Task: Create in the project XpressTech in Backlog an issue 'Integrate a new live chat feature into an existing e-commerce website to improve customer service and engagement', assign it to team member softage.1@softage.net and change the status to IN PROGRESS.
Action: Mouse moved to (89, 179)
Screenshot: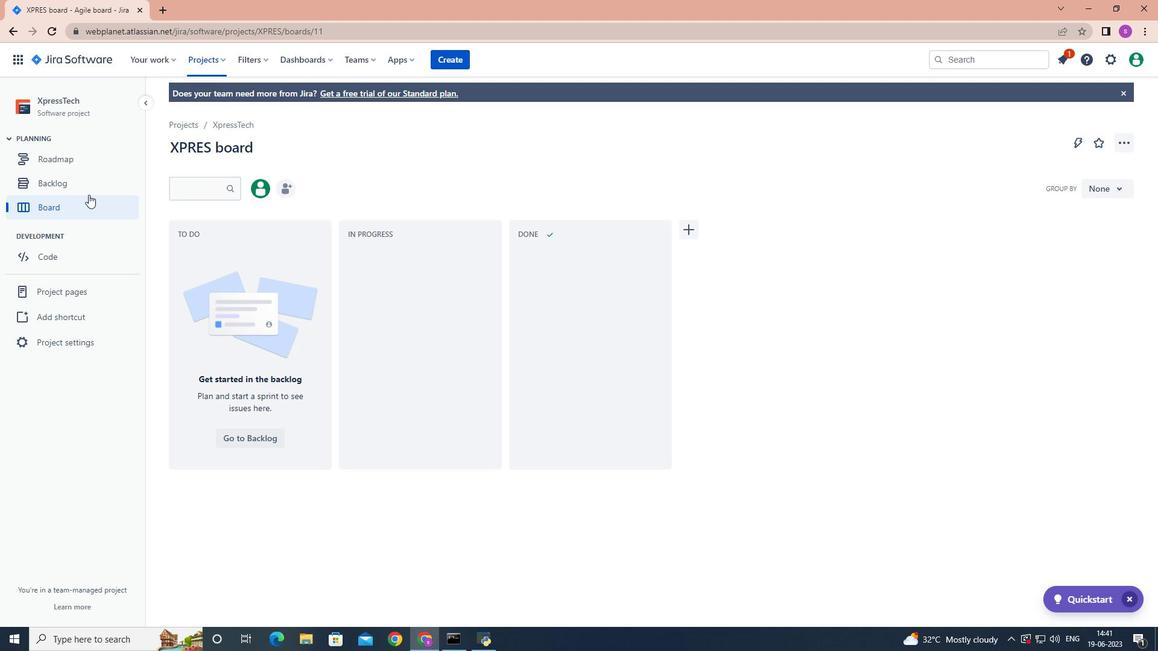 
Action: Mouse pressed left at (89, 179)
Screenshot: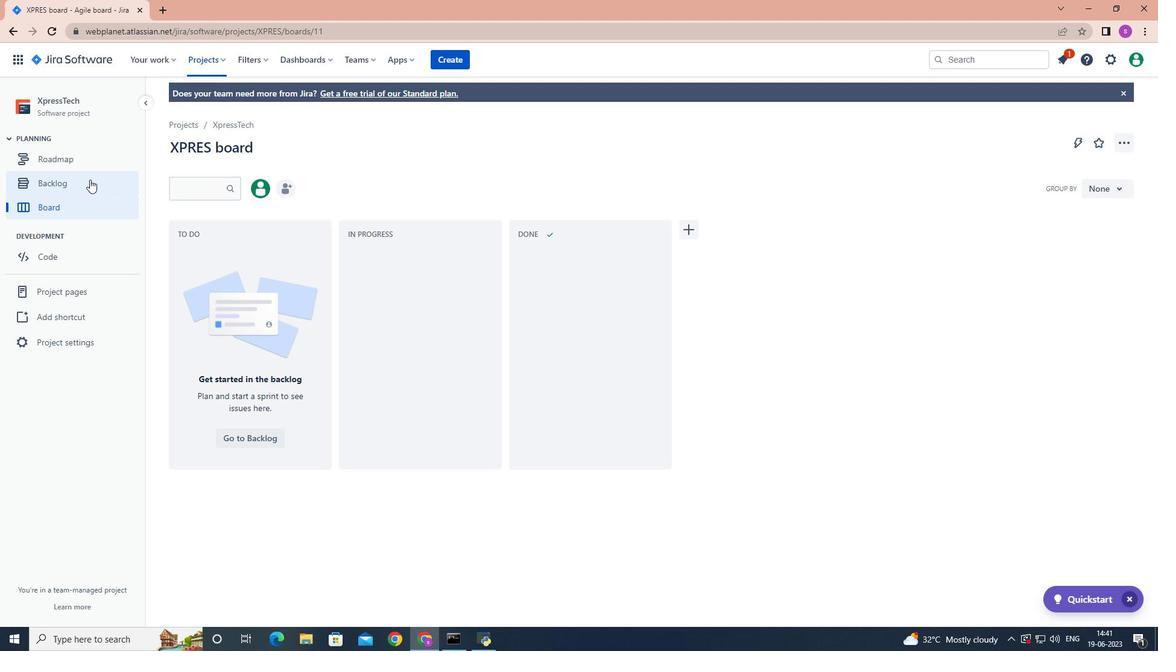 
Action: Mouse moved to (494, 545)
Screenshot: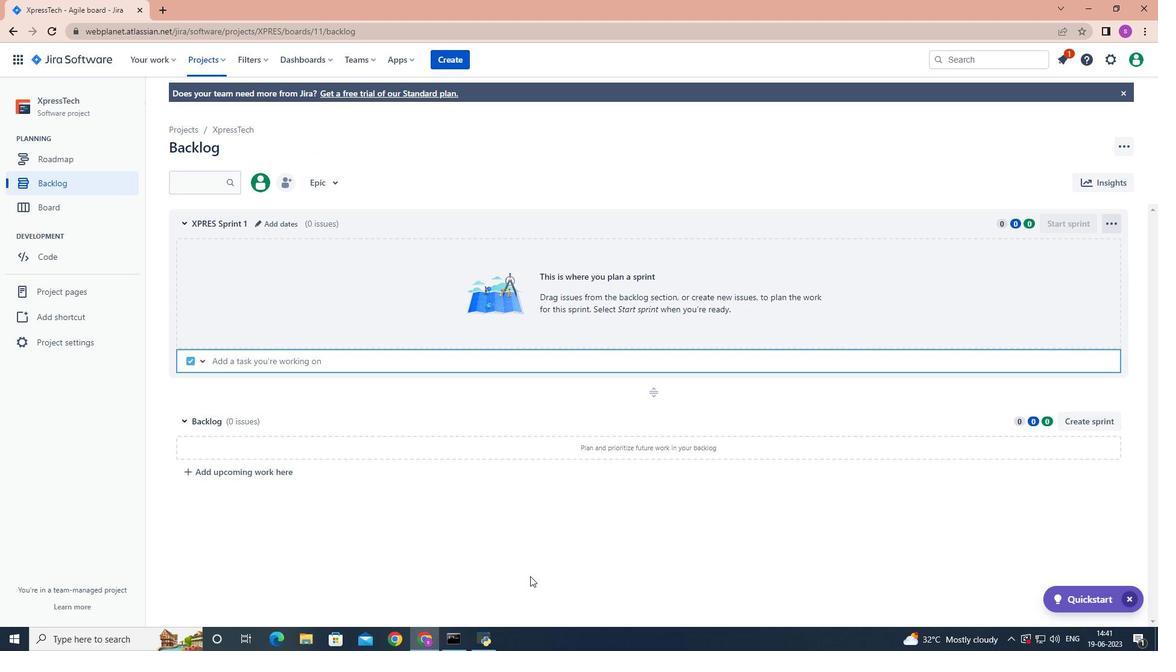 
Action: Mouse pressed left at (494, 545)
Screenshot: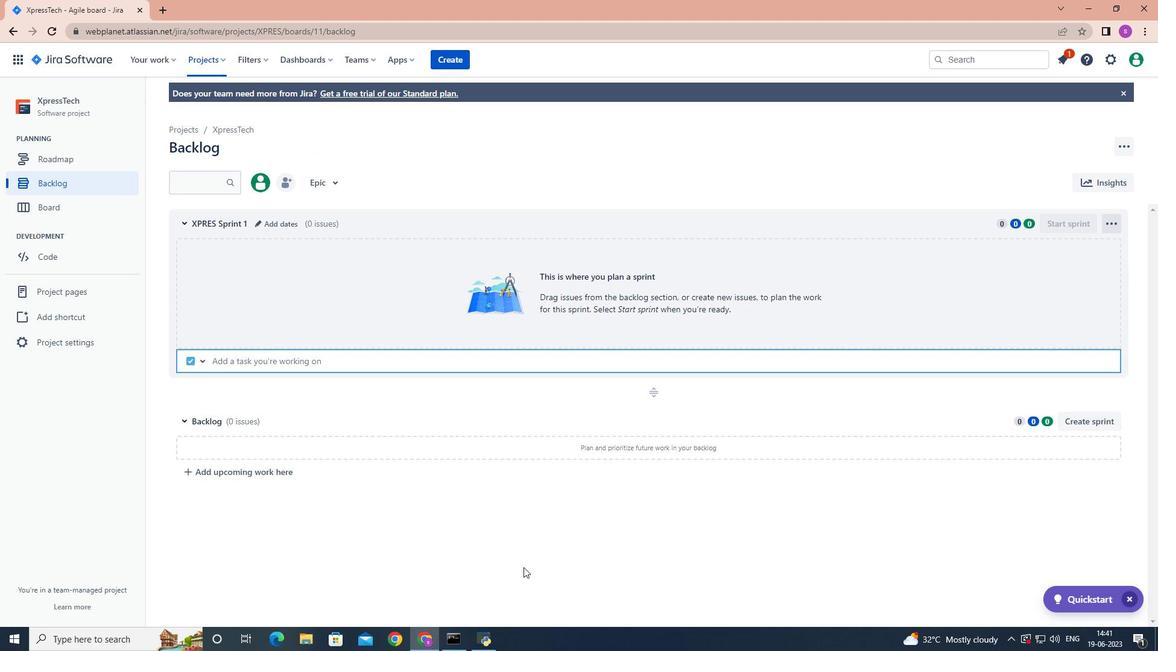 
Action: Mouse moved to (238, 362)
Screenshot: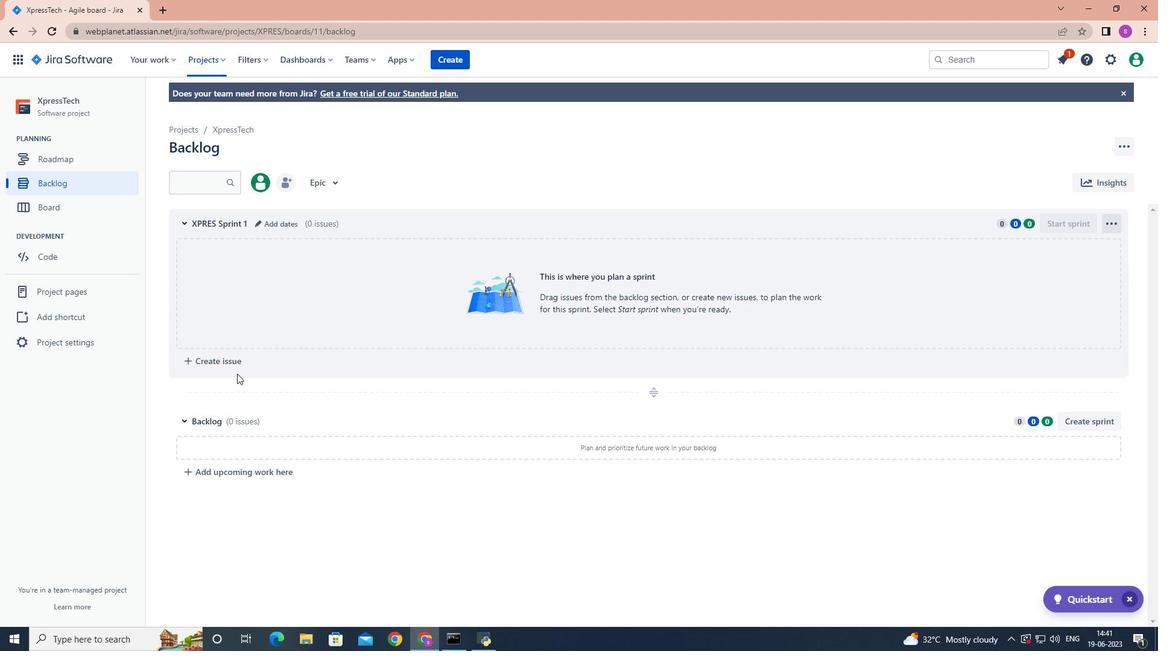 
Action: Mouse pressed left at (238, 362)
Screenshot: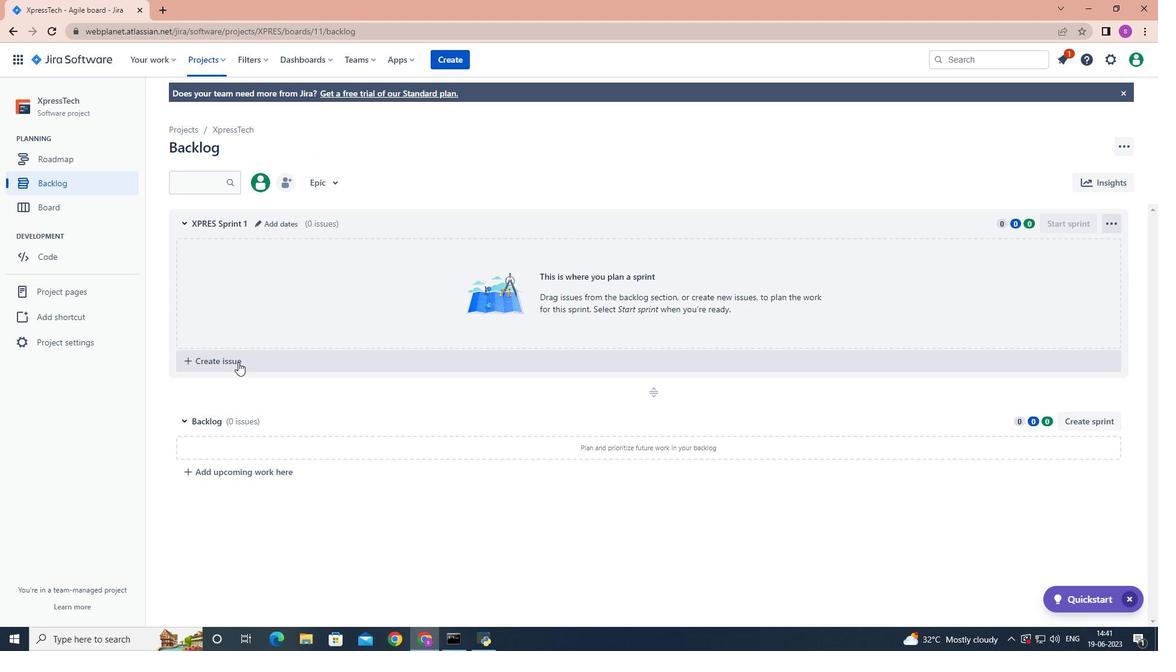 
Action: Key pressed <Key.shift>Intergrate<Key.space>a<Key.space>new<Key.space>live<Key.space>chat<Key.space>feature<Key.space>into<Key.space>n<Key.backspace>an<Key.space>existing<Key.space>e-commerce<Key.space>website<Key.space>to<Key.space>improve<Key.space>customer<Key.space>sevice<Key.space>and<Key.space>engagement<Key.enter>
Screenshot: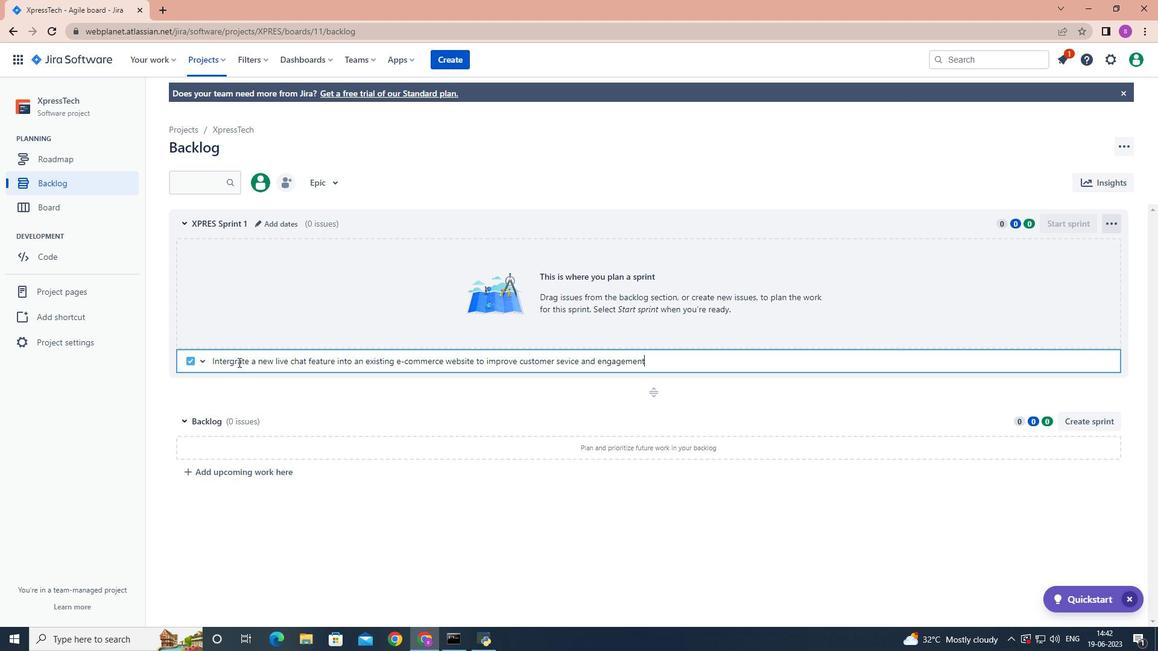 
Action: Mouse moved to (1081, 249)
Screenshot: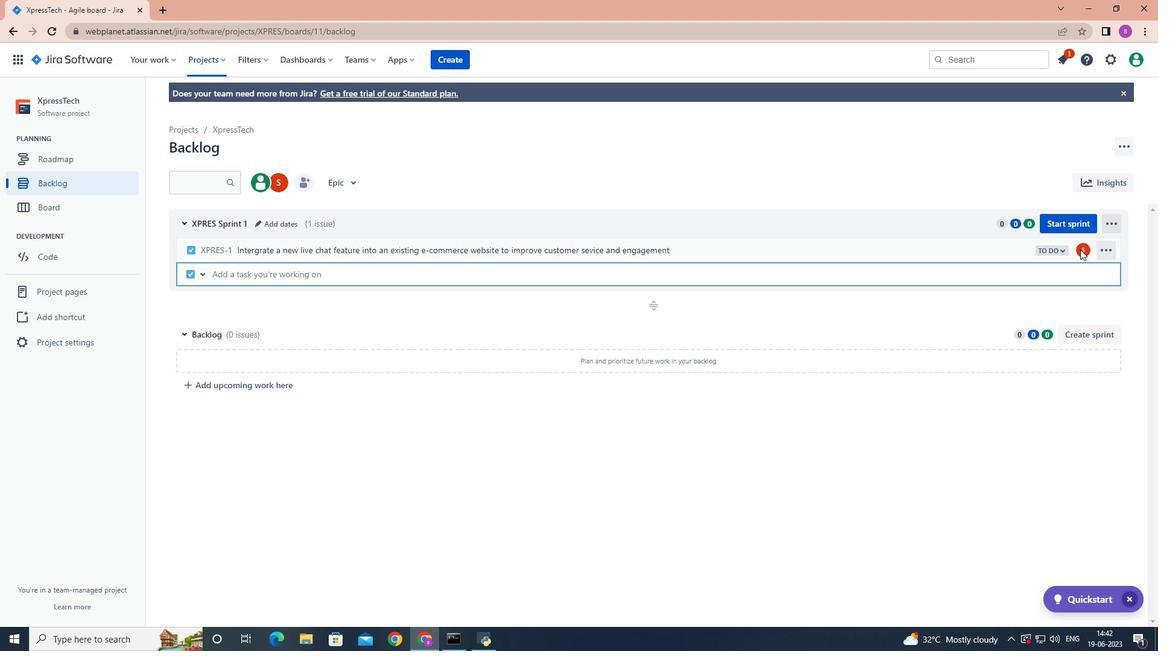 
Action: Mouse pressed left at (1081, 249)
Screenshot: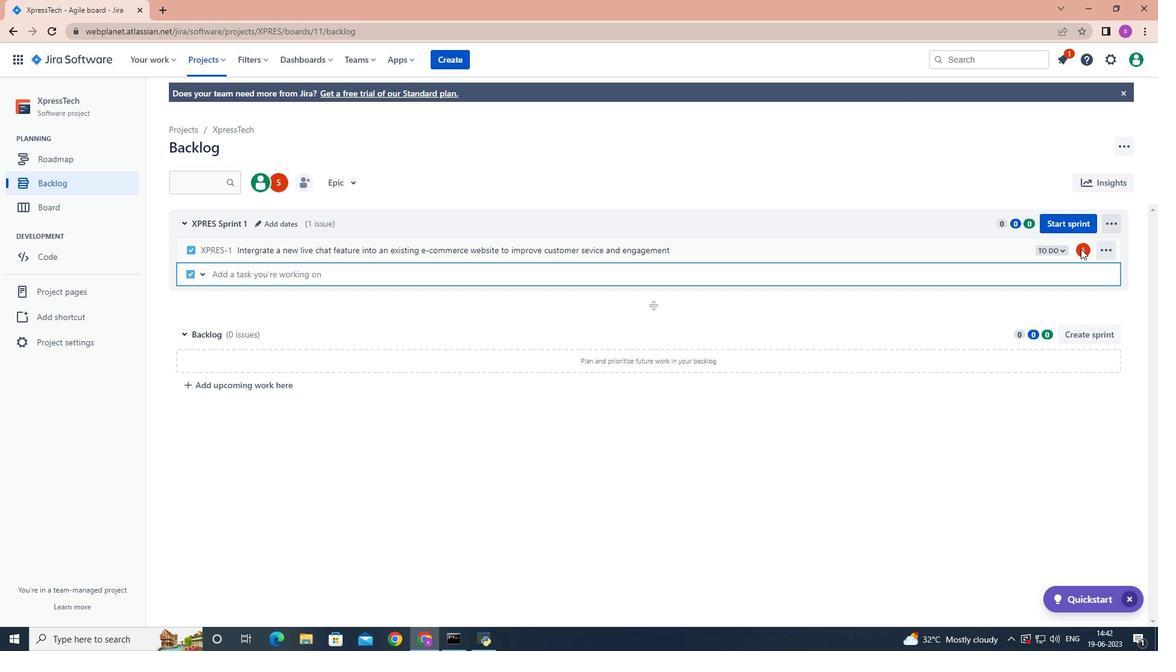 
Action: Mouse pressed left at (1081, 249)
Screenshot: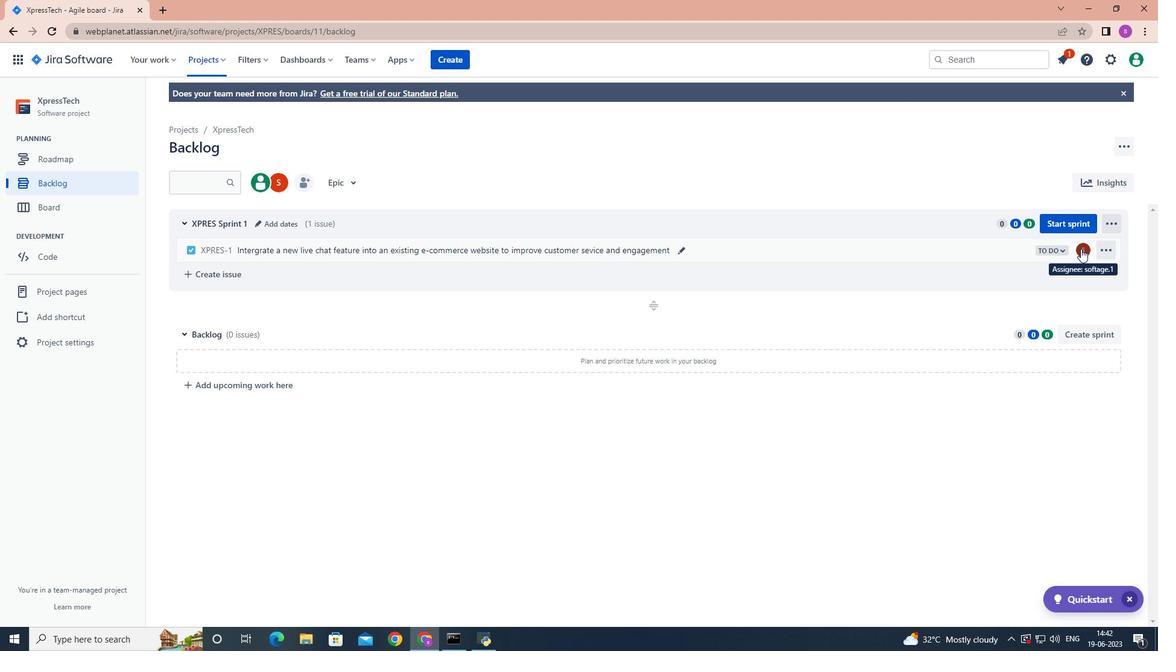 
Action: Key pressed sofatge.1
Screenshot: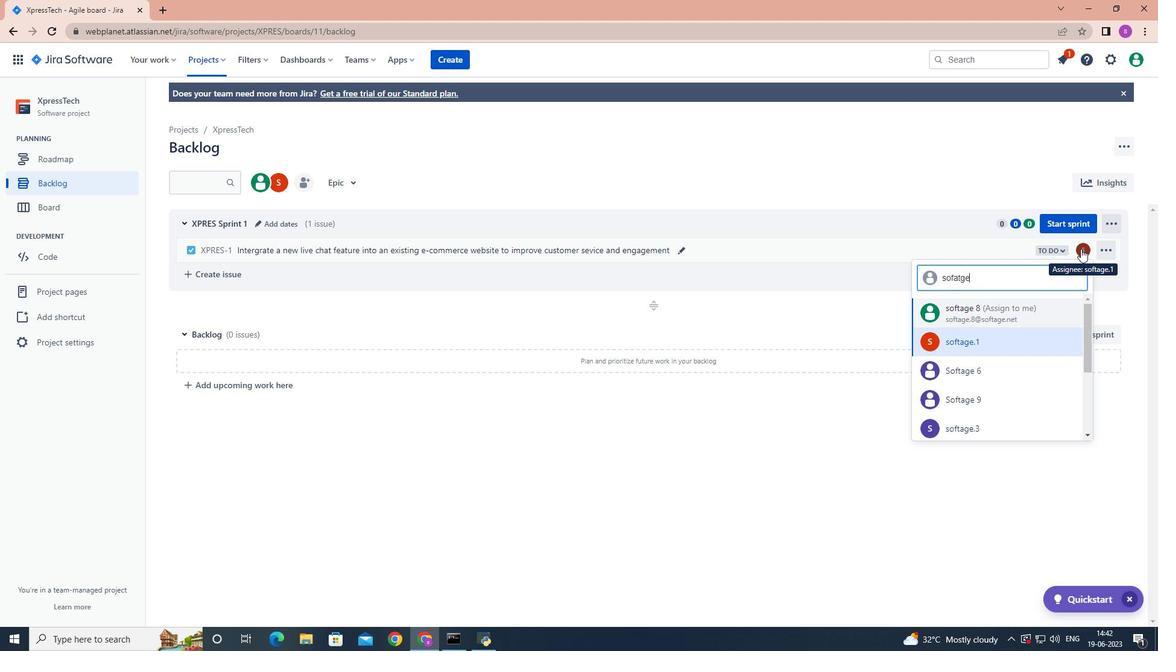 
Action: Mouse moved to (1027, 309)
Screenshot: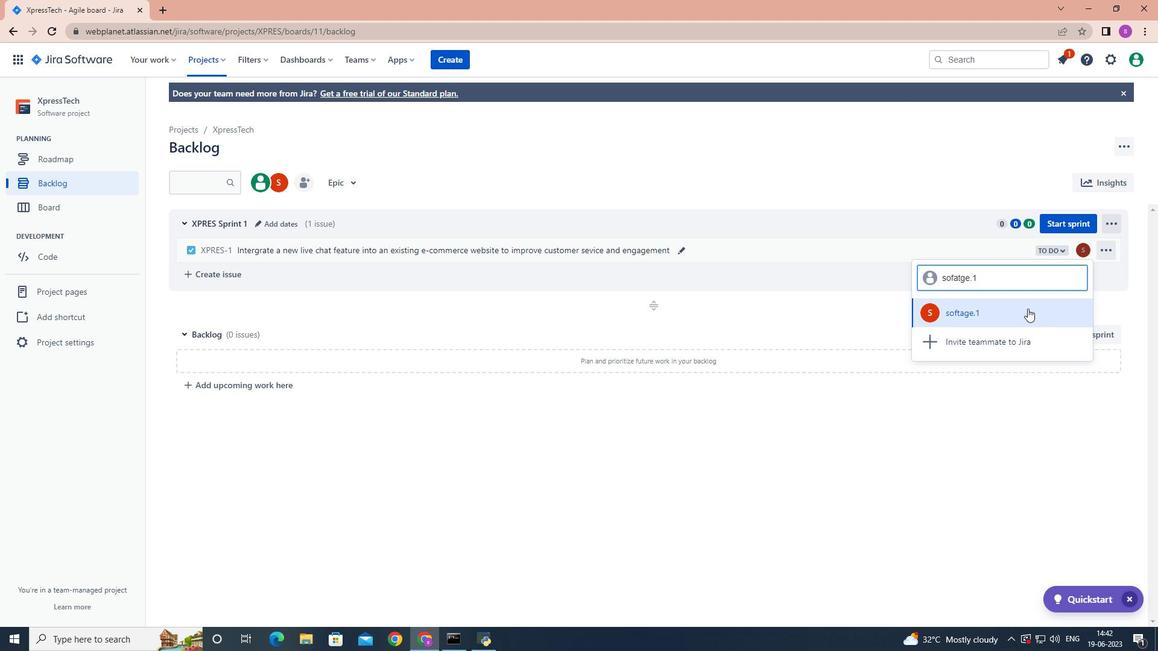
Action: Mouse pressed left at (1027, 309)
Screenshot: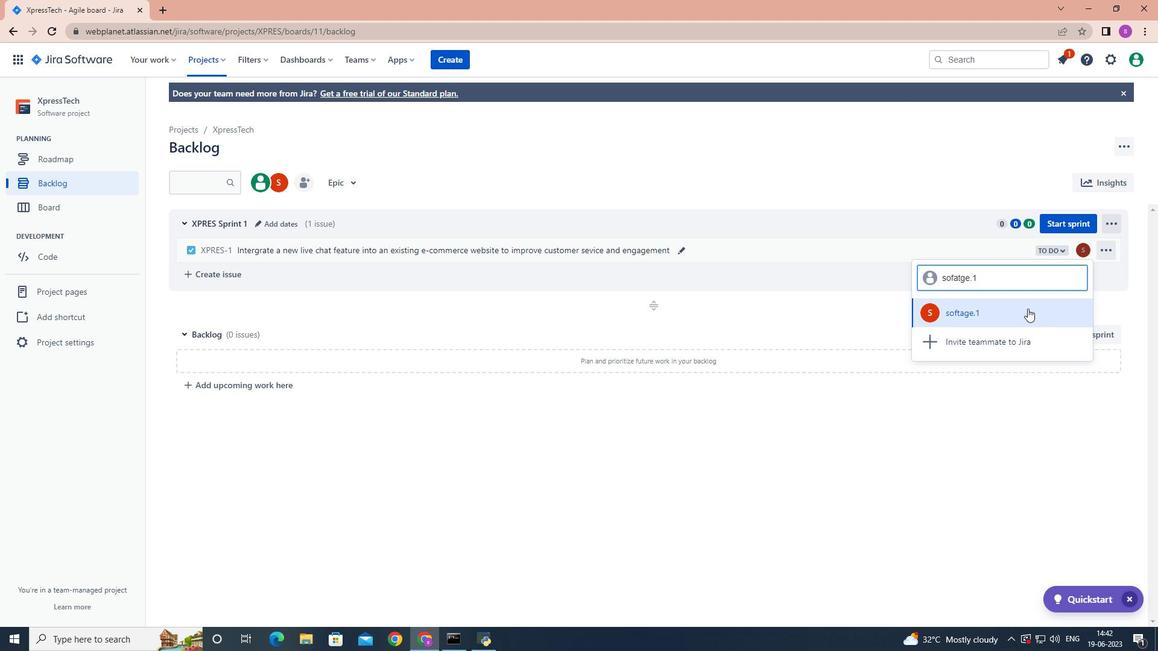 
Action: Mouse moved to (1064, 250)
Screenshot: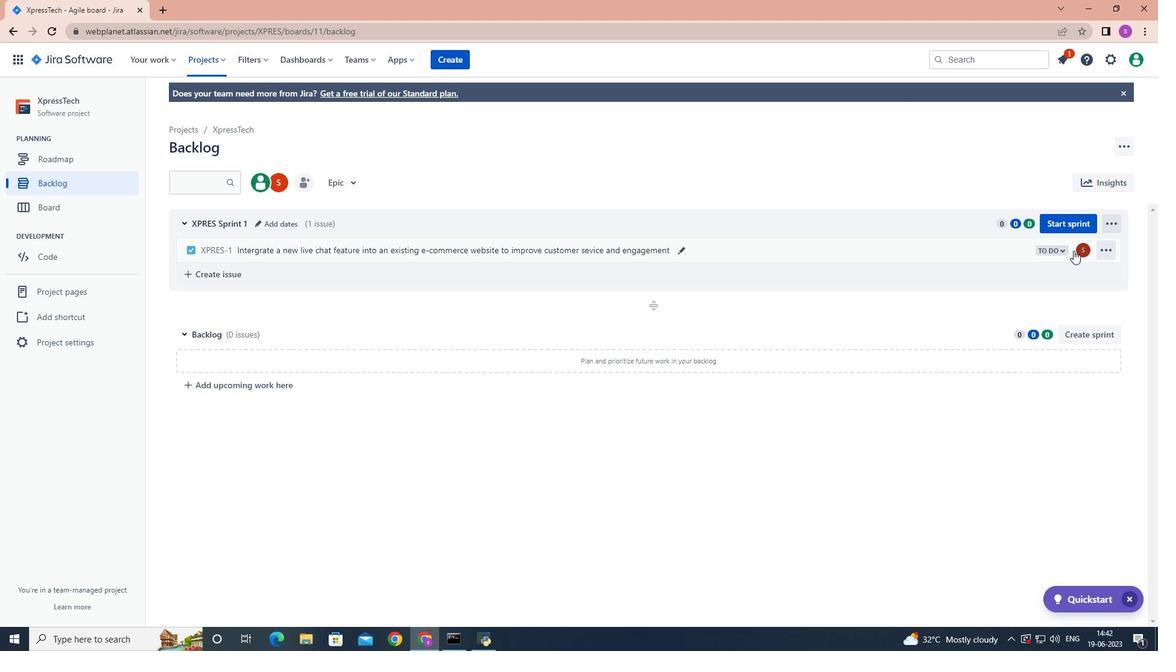 
Action: Mouse pressed left at (1064, 250)
Screenshot: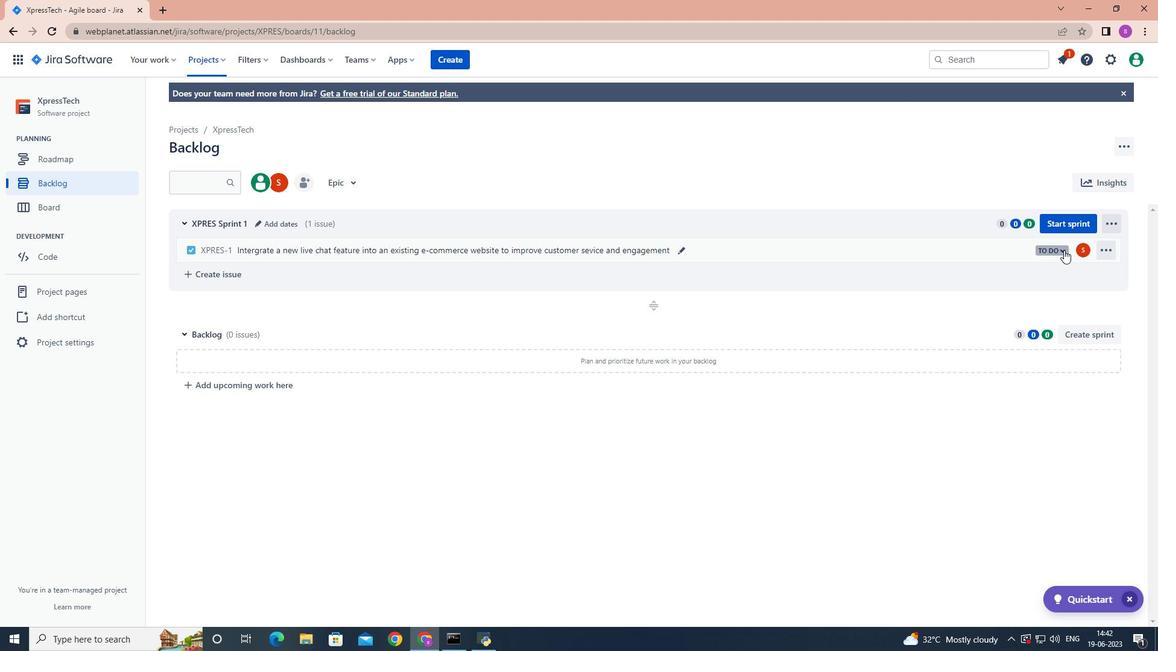 
Action: Mouse moved to (965, 273)
Screenshot: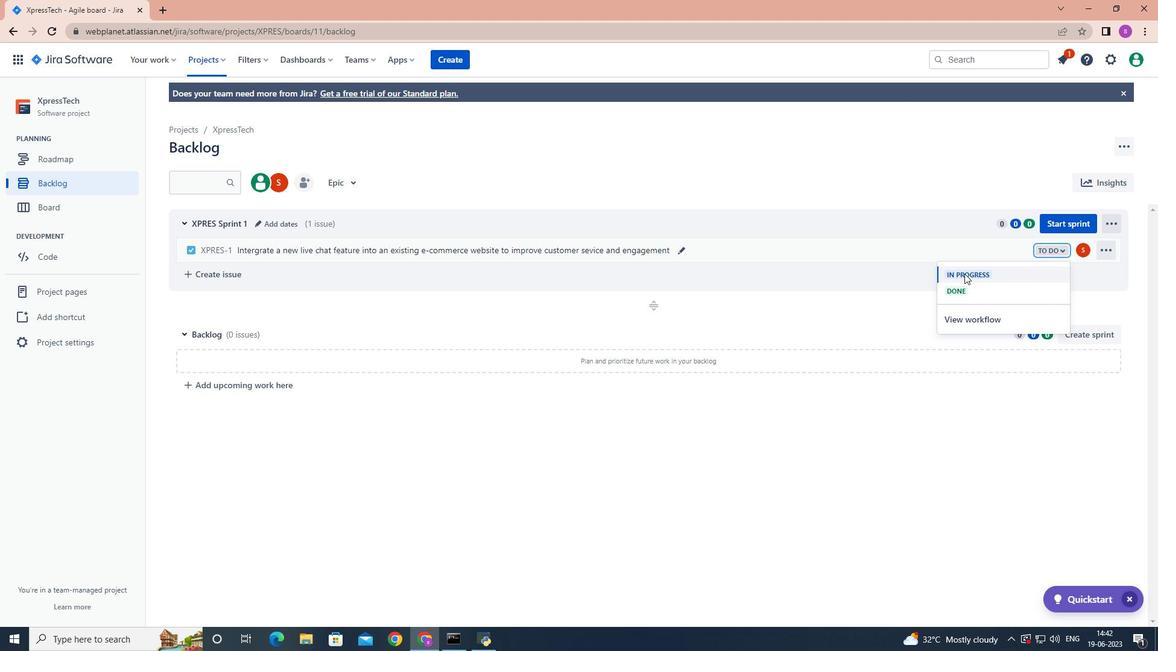 
Action: Mouse pressed left at (965, 273)
Screenshot: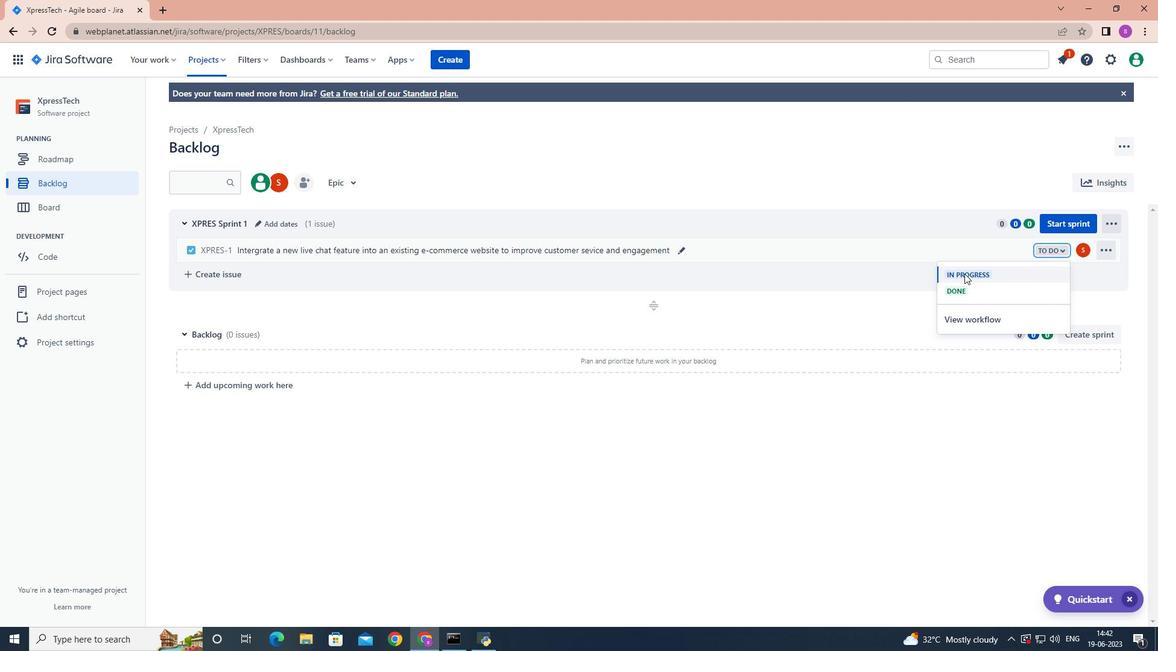 
Action: Mouse moved to (914, 452)
Screenshot: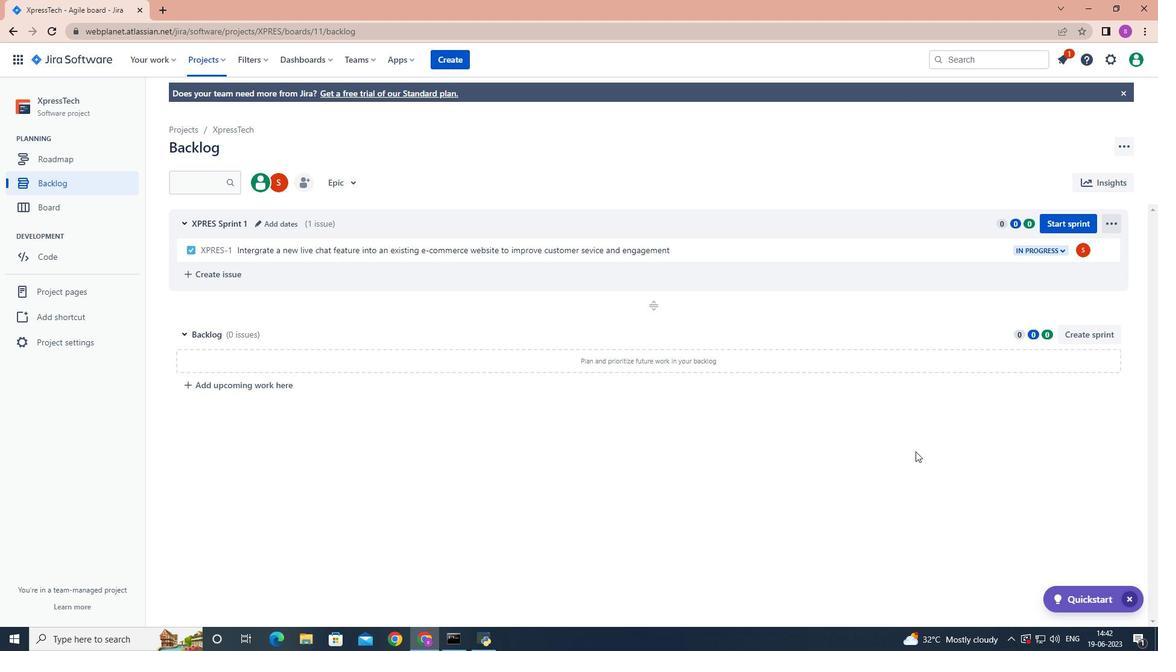 
